 Task: Write the Billing ID "123456" Under New Bill.
Action: Mouse moved to (117, 16)
Screenshot: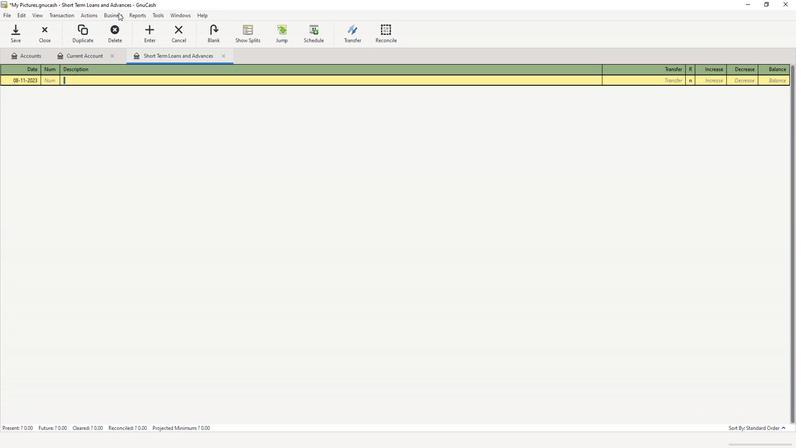 
Action: Mouse pressed left at (117, 16)
Screenshot: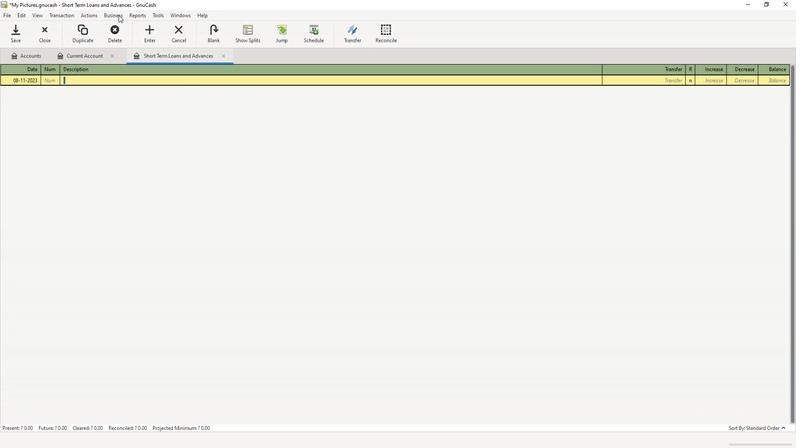 
Action: Mouse moved to (128, 36)
Screenshot: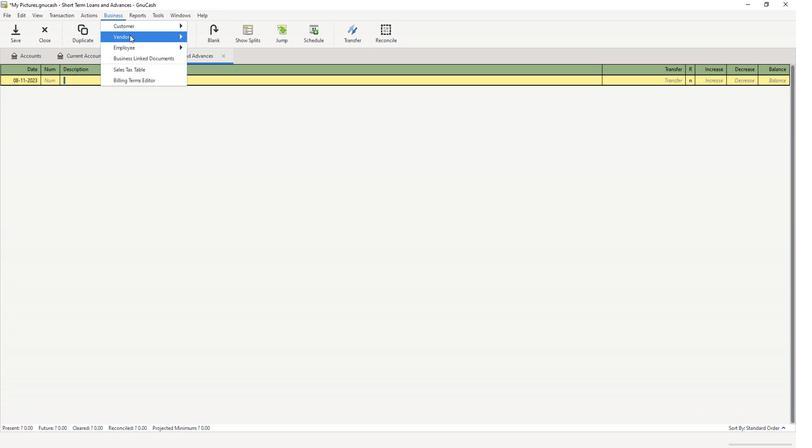 
Action: Mouse pressed left at (128, 36)
Screenshot: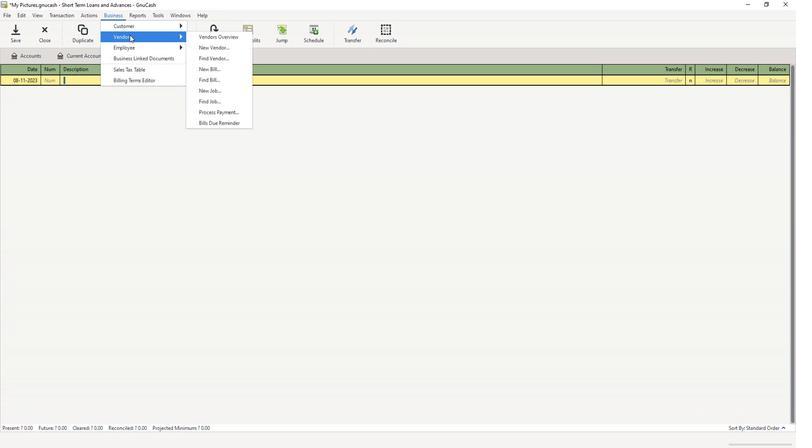 
Action: Mouse moved to (209, 70)
Screenshot: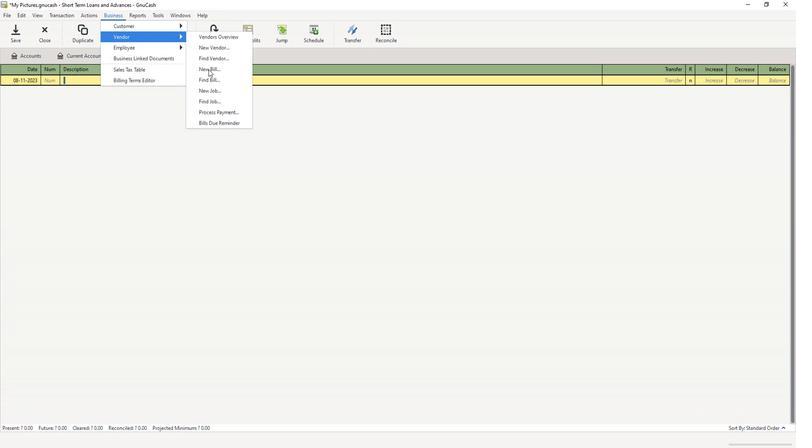 
Action: Mouse pressed left at (209, 70)
Screenshot: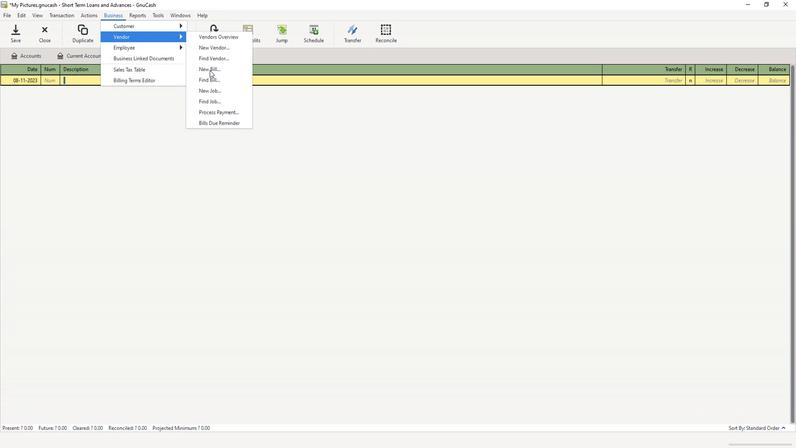 
Action: Mouse moved to (390, 237)
Screenshot: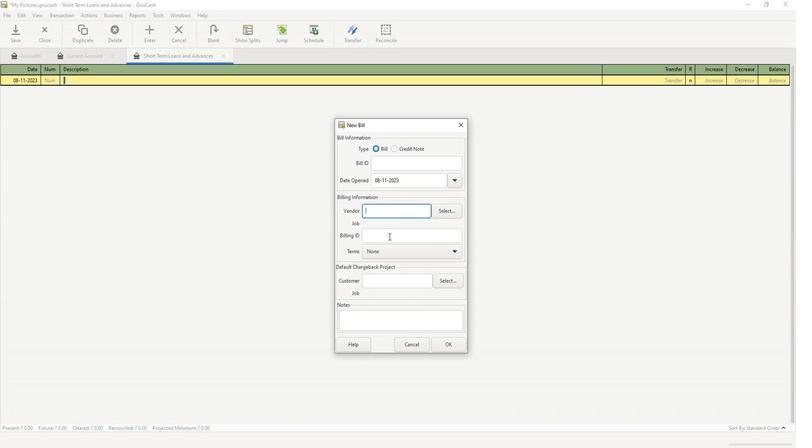 
Action: Mouse pressed left at (390, 237)
Screenshot: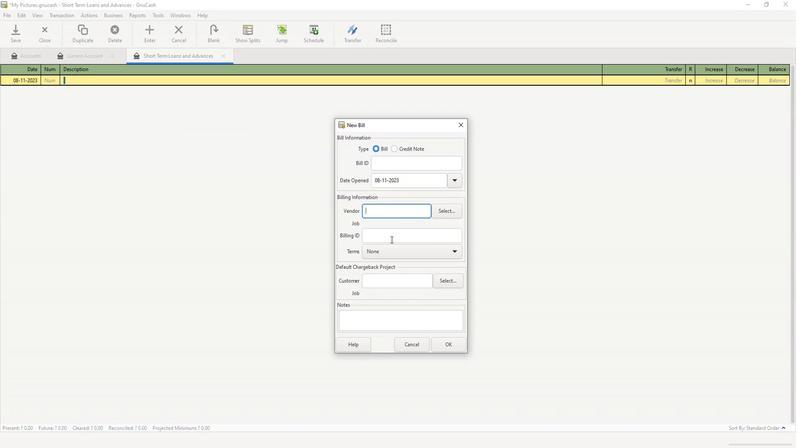 
Action: Key pressed 123456
Screenshot: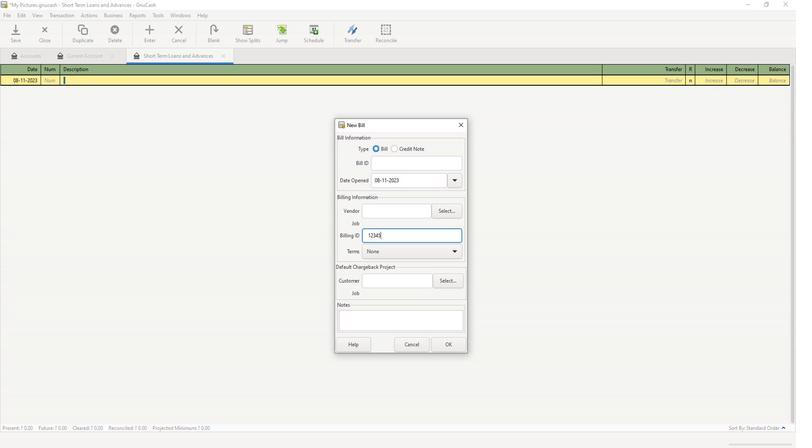 
Action: Mouse moved to (446, 339)
Screenshot: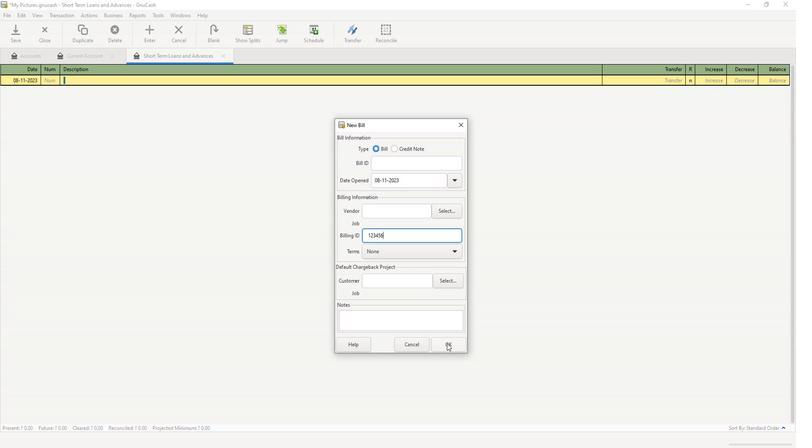 
